 Task: Visit the documents section on the  page of Nestle
Action: Mouse moved to (365, 392)
Screenshot: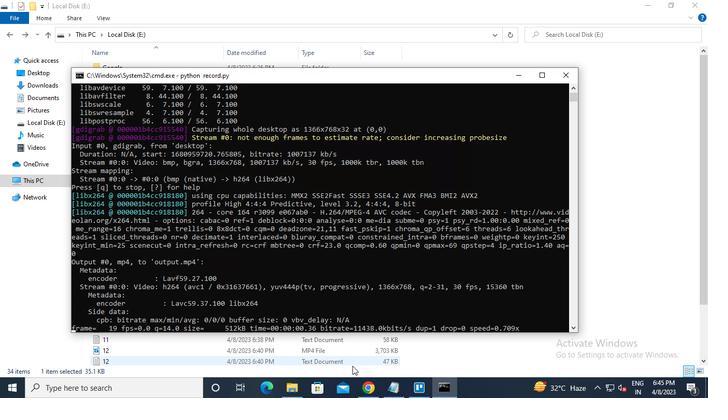 
Action: Mouse pressed left at (365, 392)
Screenshot: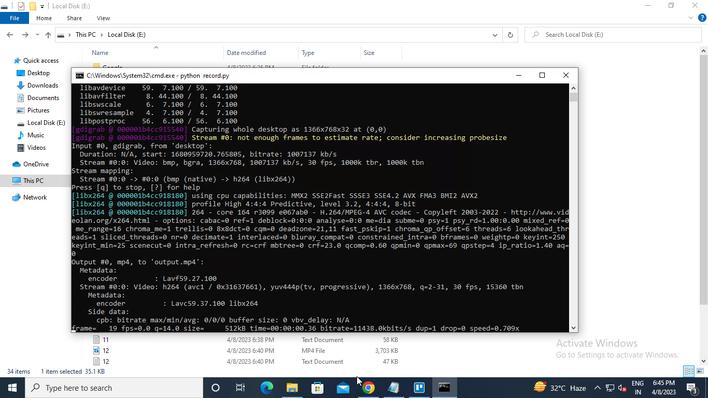 
Action: Mouse moved to (175, 66)
Screenshot: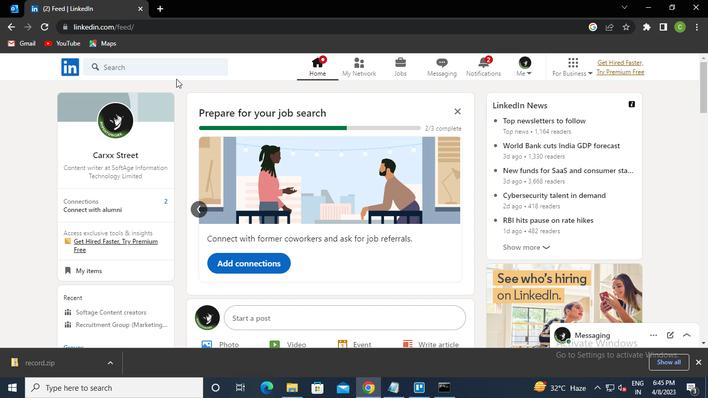 
Action: Mouse pressed left at (175, 66)
Screenshot: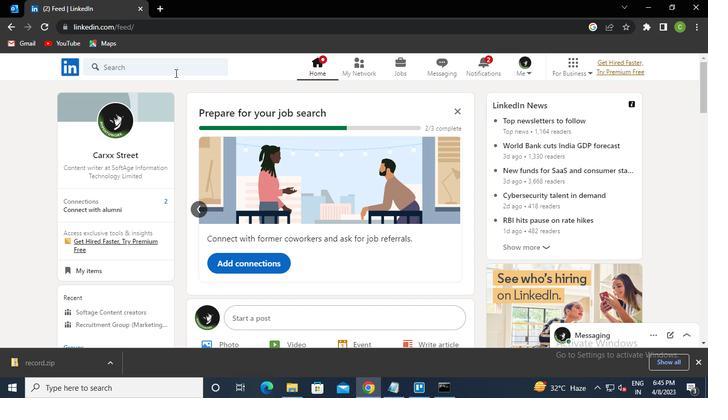 
Action: Keyboard n
Screenshot: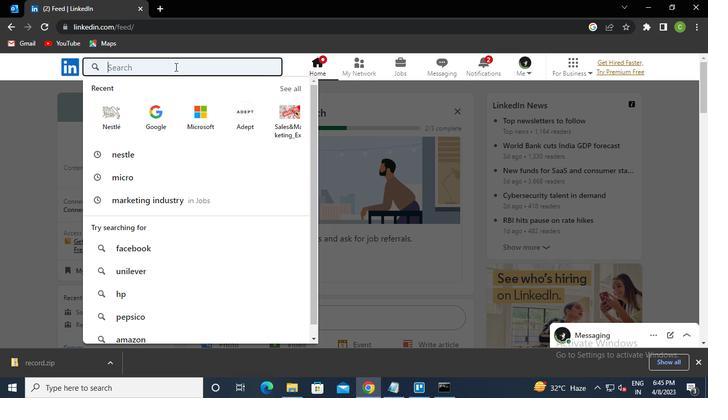 
Action: Keyboard e
Screenshot: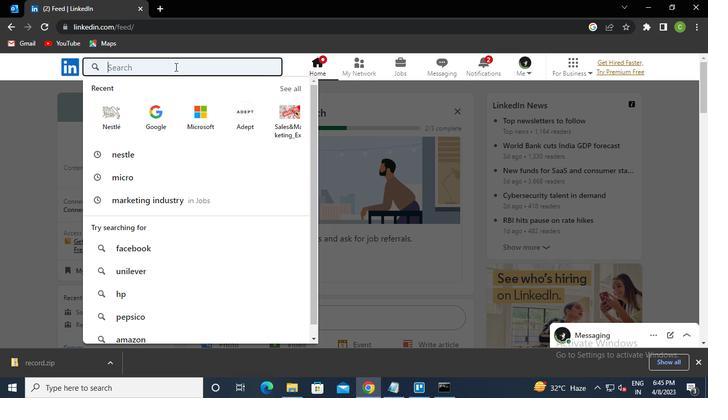 
Action: Keyboard s
Screenshot: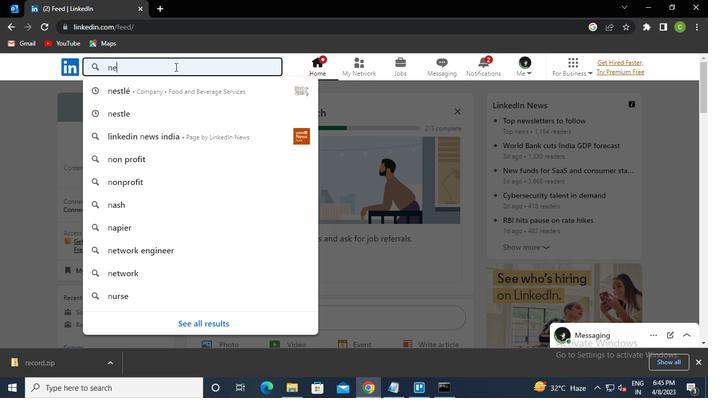 
Action: Keyboard t
Screenshot: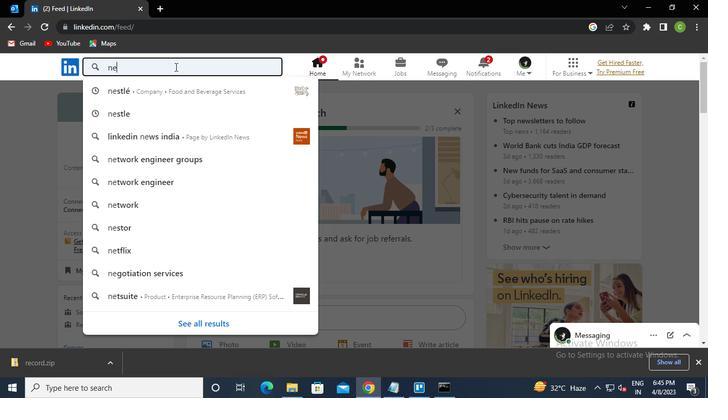 
Action: Keyboard Key.down
Screenshot: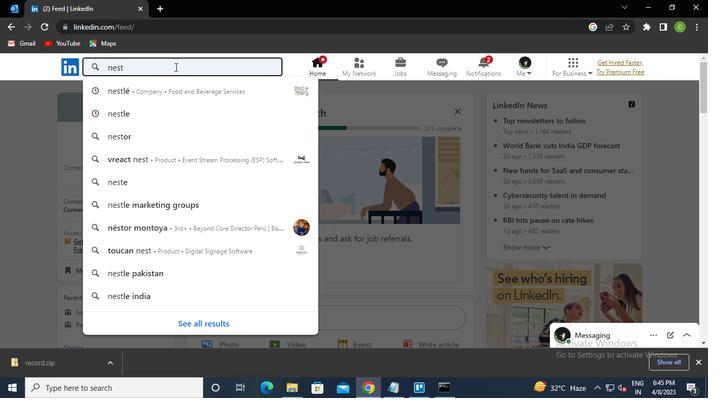 
Action: Keyboard Key.enter
Screenshot: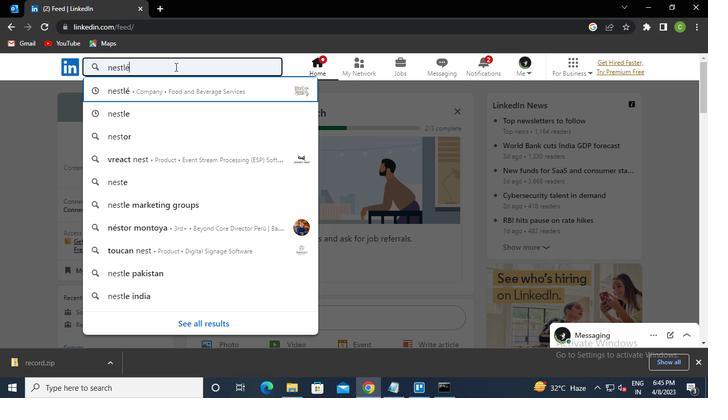
Action: Mouse moved to (360, 158)
Screenshot: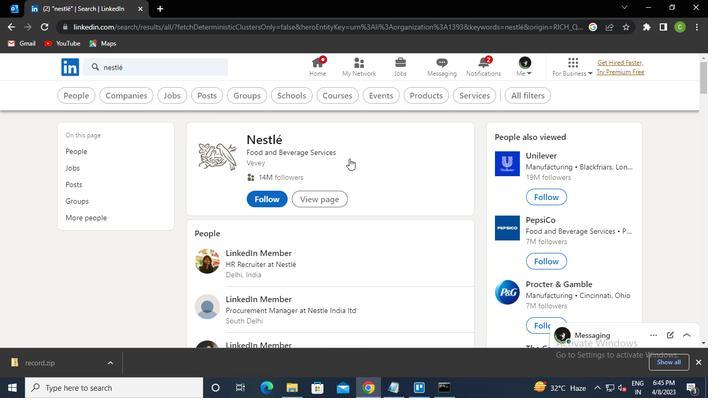 
Action: Mouse pressed left at (360, 158)
Screenshot: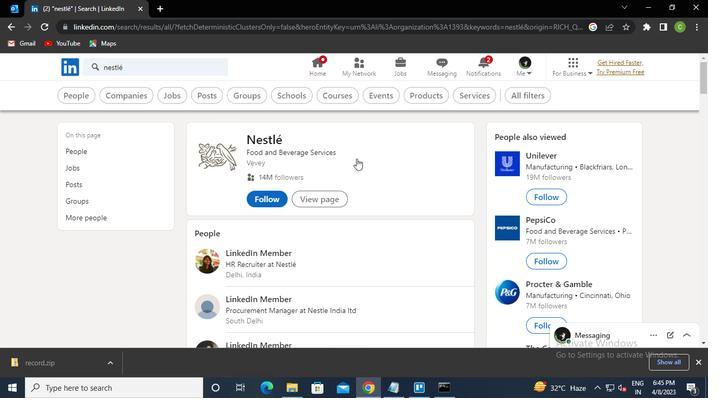 
Action: Mouse moved to (163, 174)
Screenshot: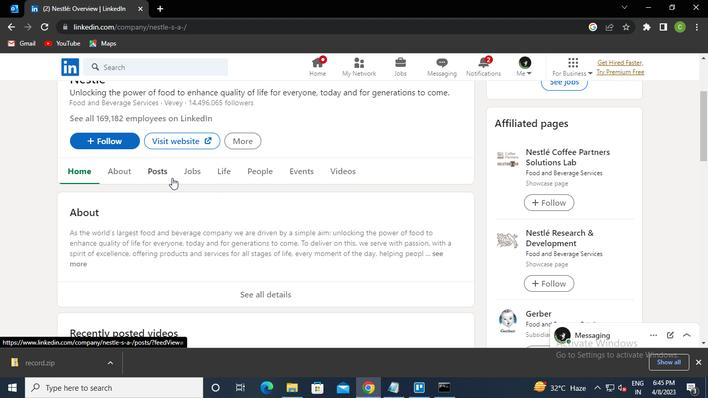 
Action: Mouse pressed left at (163, 174)
Screenshot: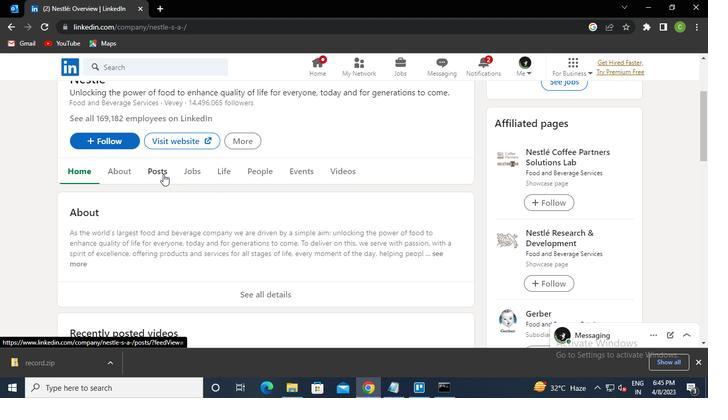 
Action: Mouse moved to (363, 201)
Screenshot: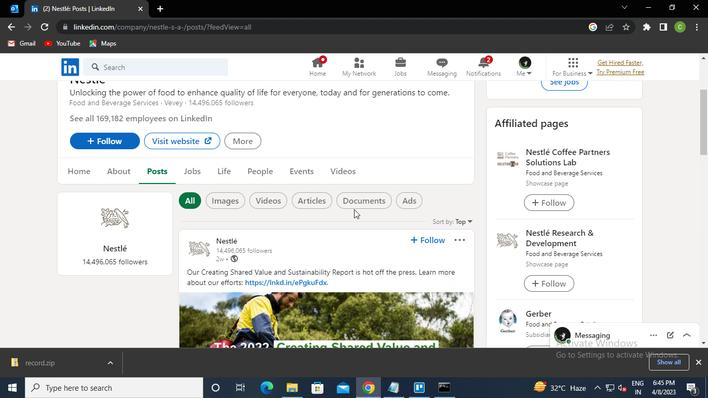 
Action: Mouse pressed left at (363, 201)
Screenshot: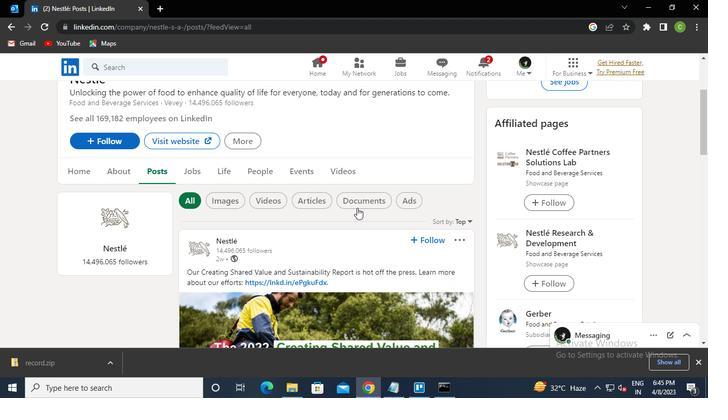 
Action: Mouse moved to (448, 384)
Screenshot: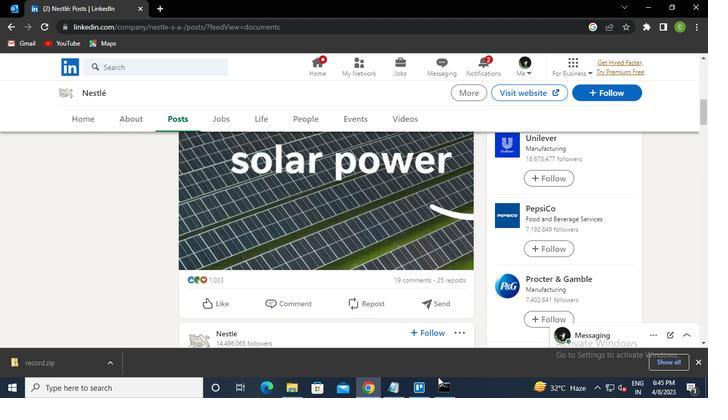 
Action: Mouse pressed left at (448, 384)
Screenshot: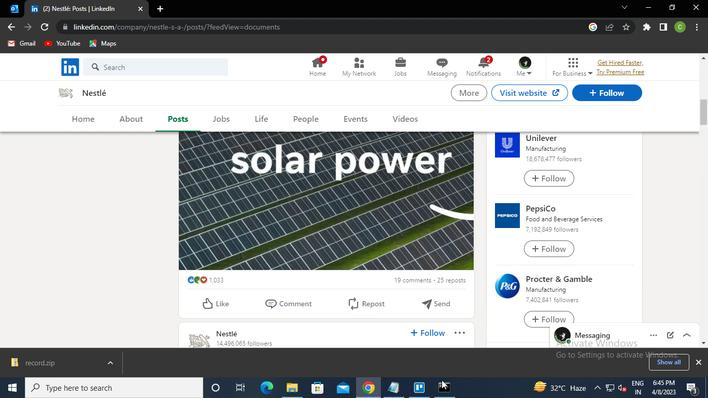 
Action: Mouse moved to (564, 74)
Screenshot: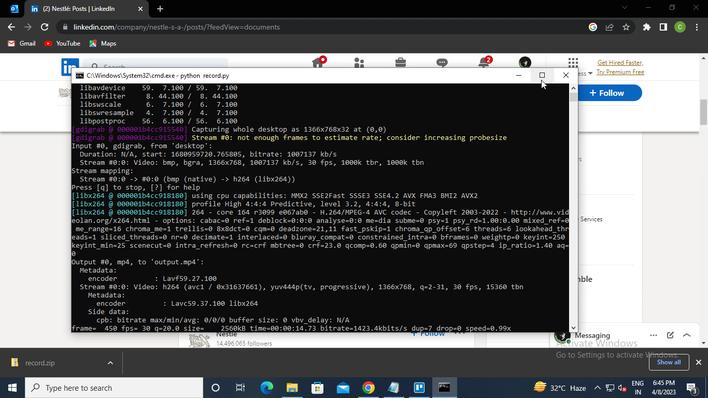 
Action: Mouse pressed left at (564, 74)
Screenshot: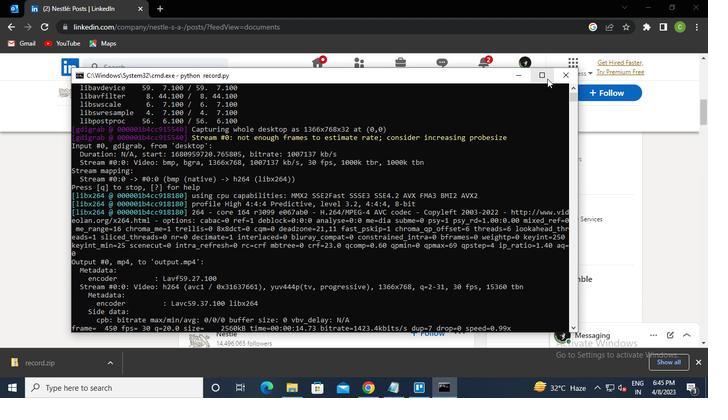 
